 Task: Set the customer id to 'contains' while find customer
Action: Mouse moved to (147, 18)
Screenshot: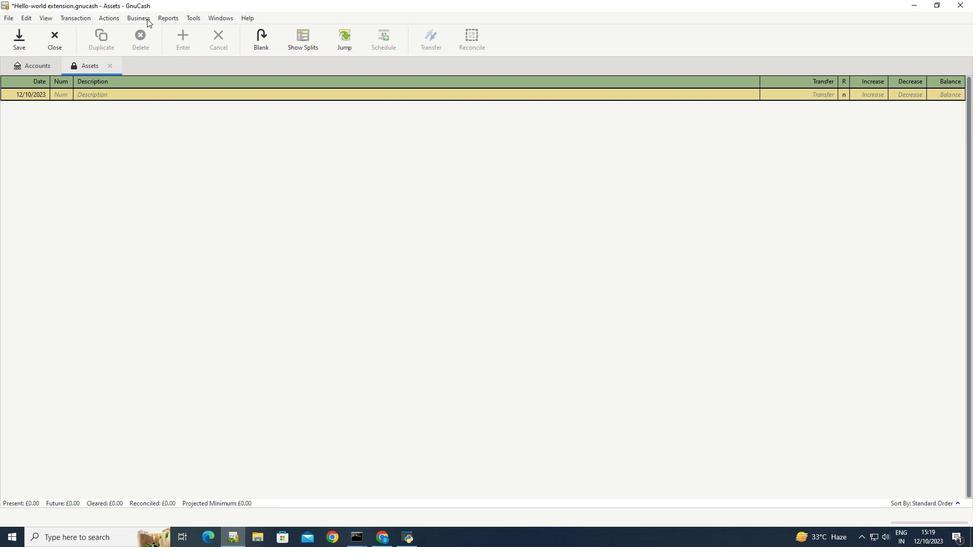 
Action: Mouse pressed left at (147, 18)
Screenshot: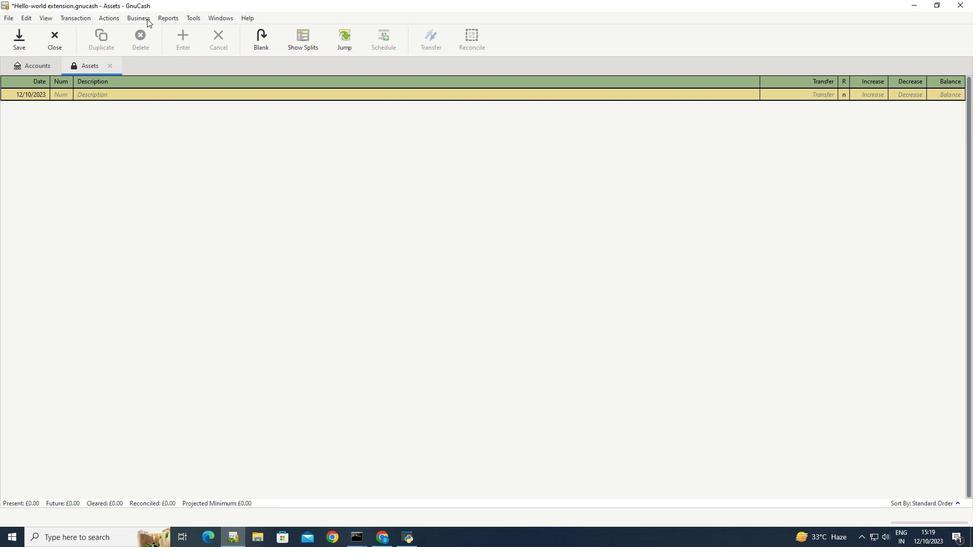 
Action: Mouse moved to (266, 57)
Screenshot: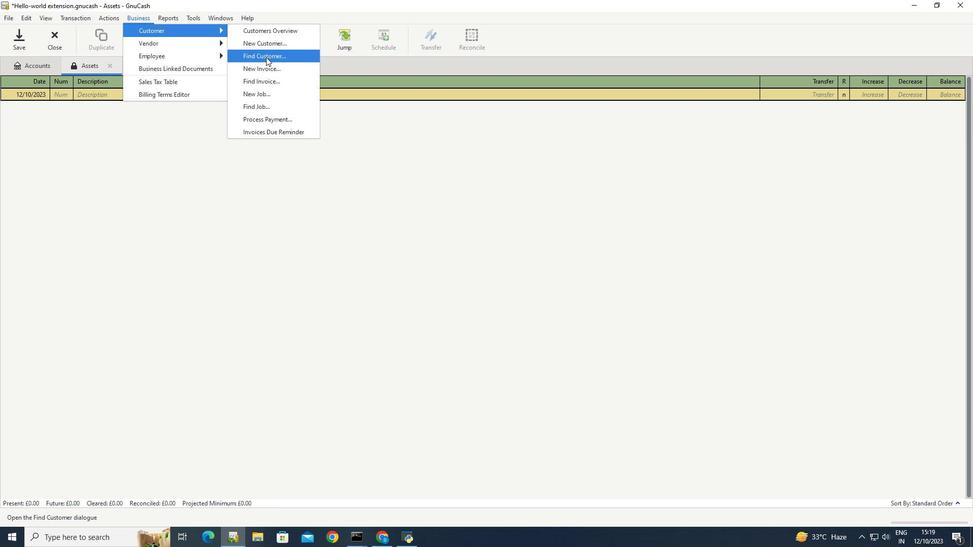 
Action: Mouse pressed left at (266, 57)
Screenshot: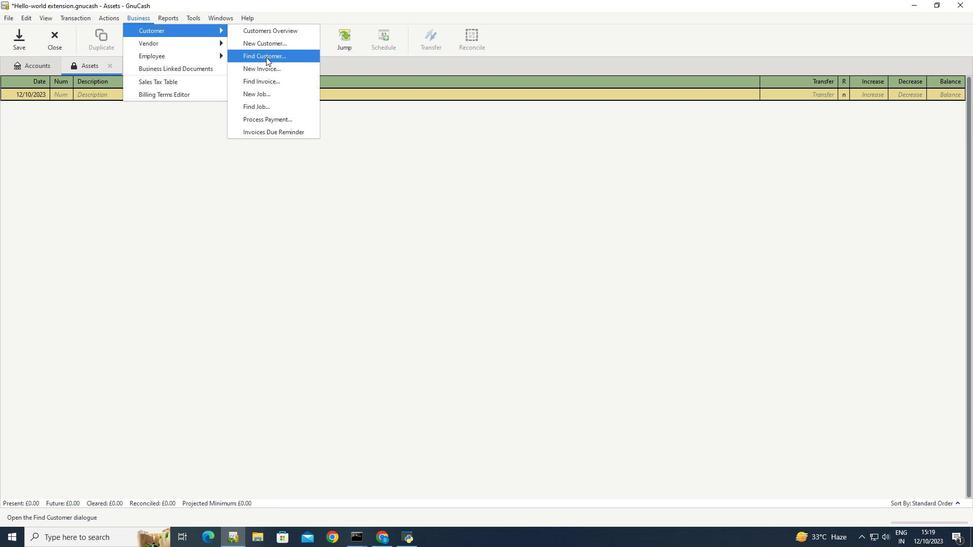 
Action: Mouse moved to (380, 239)
Screenshot: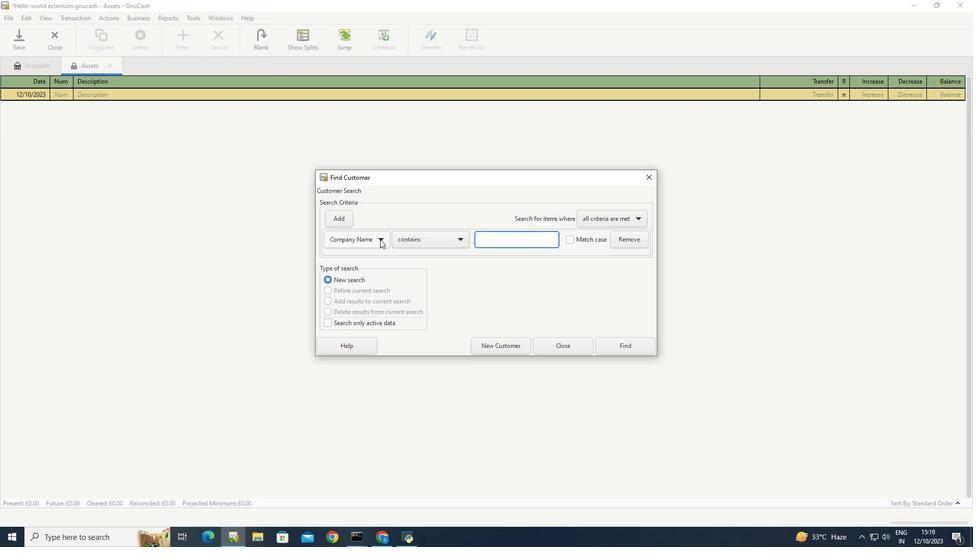 
Action: Mouse pressed left at (380, 239)
Screenshot: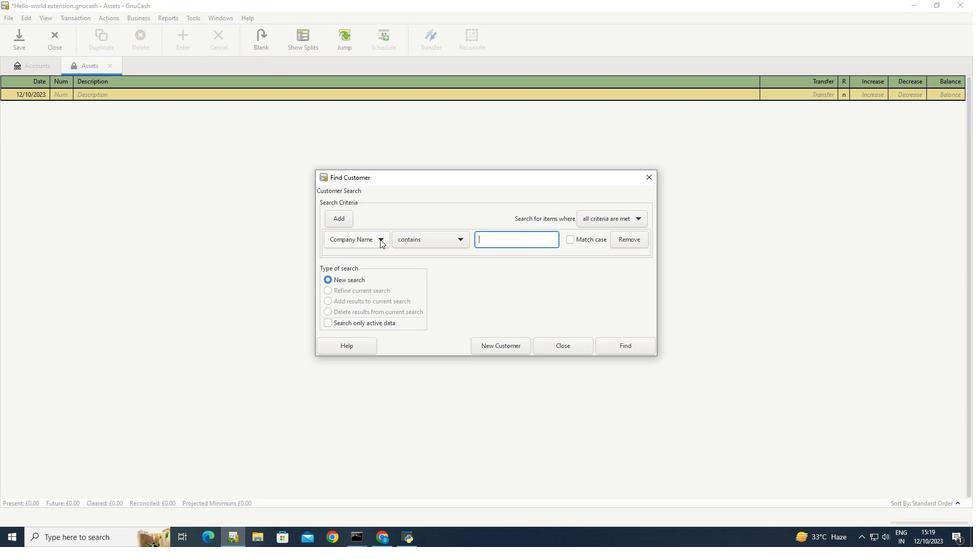 
Action: Mouse moved to (362, 258)
Screenshot: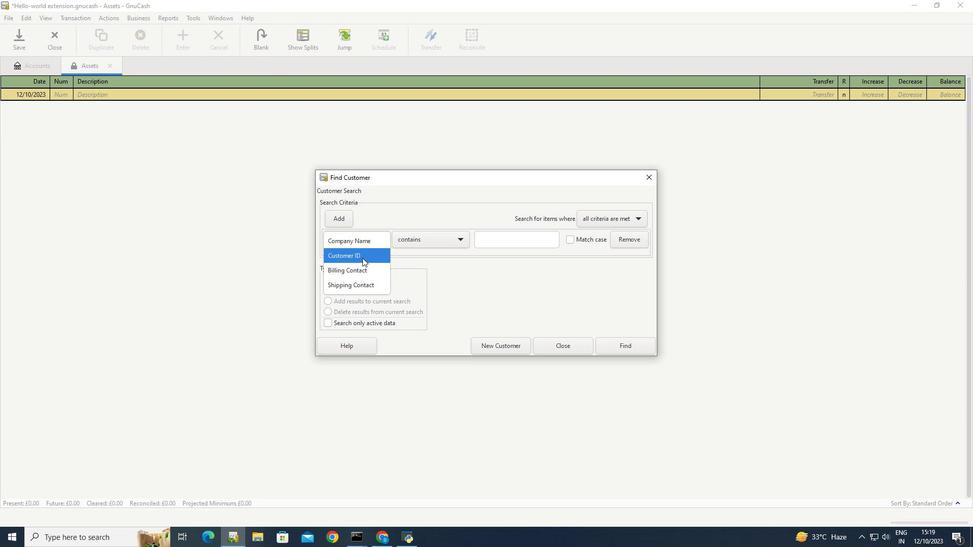 
Action: Mouse pressed left at (362, 258)
Screenshot: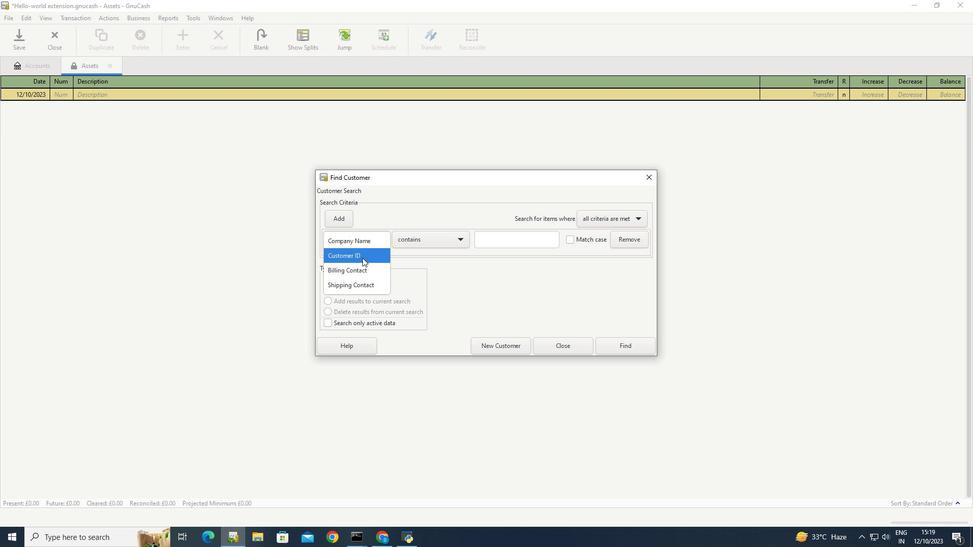 
Action: Mouse moved to (421, 237)
Screenshot: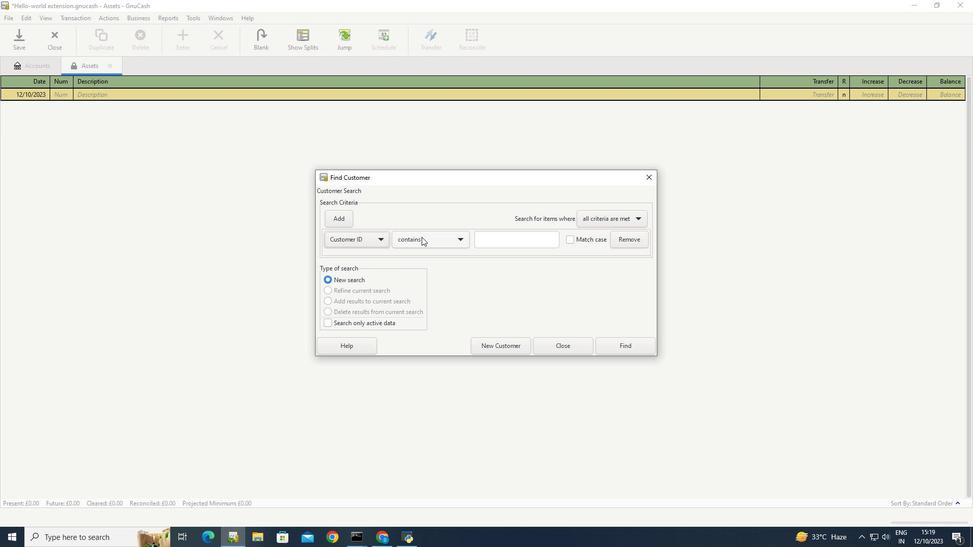 
Action: Mouse pressed left at (421, 237)
Screenshot: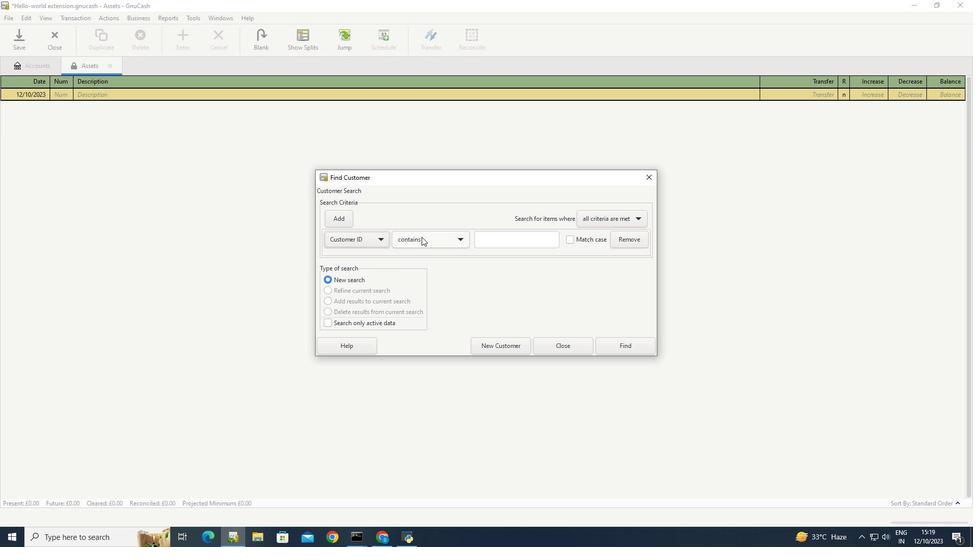 
Action: Mouse moved to (410, 242)
Screenshot: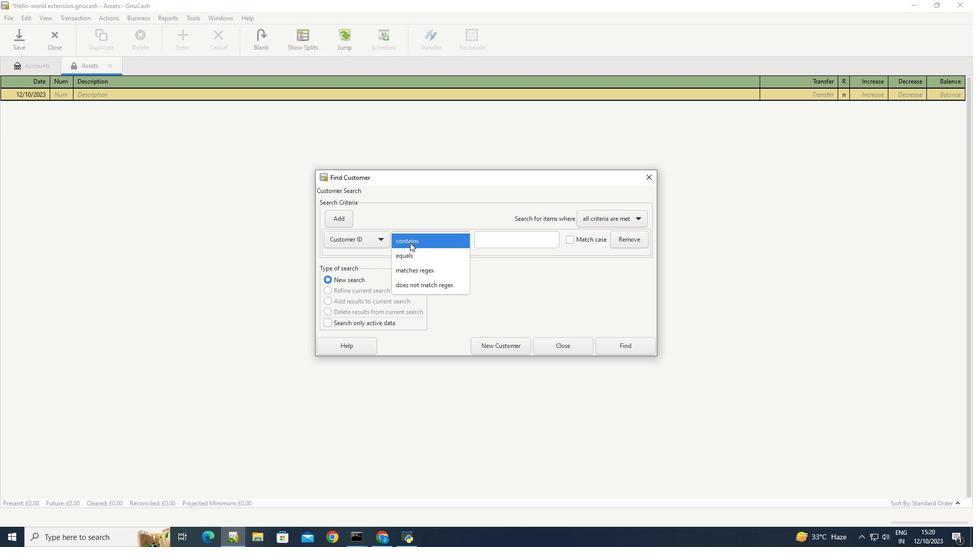 
Action: Mouse pressed left at (410, 242)
Screenshot: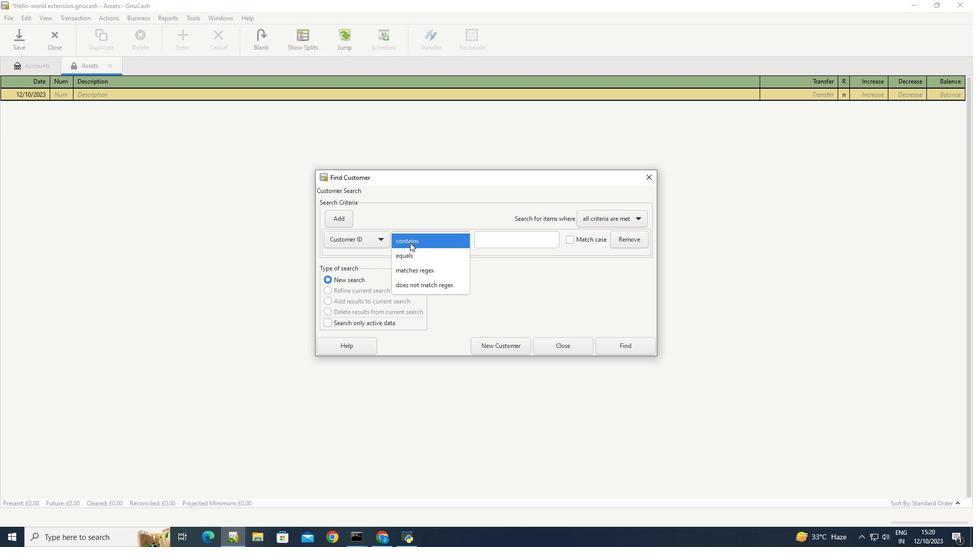
Action: Mouse moved to (462, 277)
Screenshot: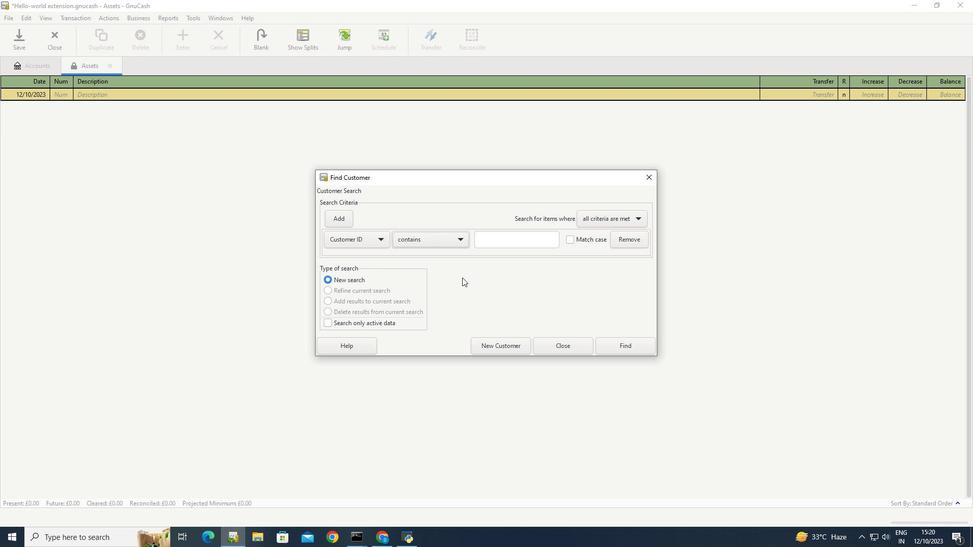 
Action: Mouse pressed left at (462, 277)
Screenshot: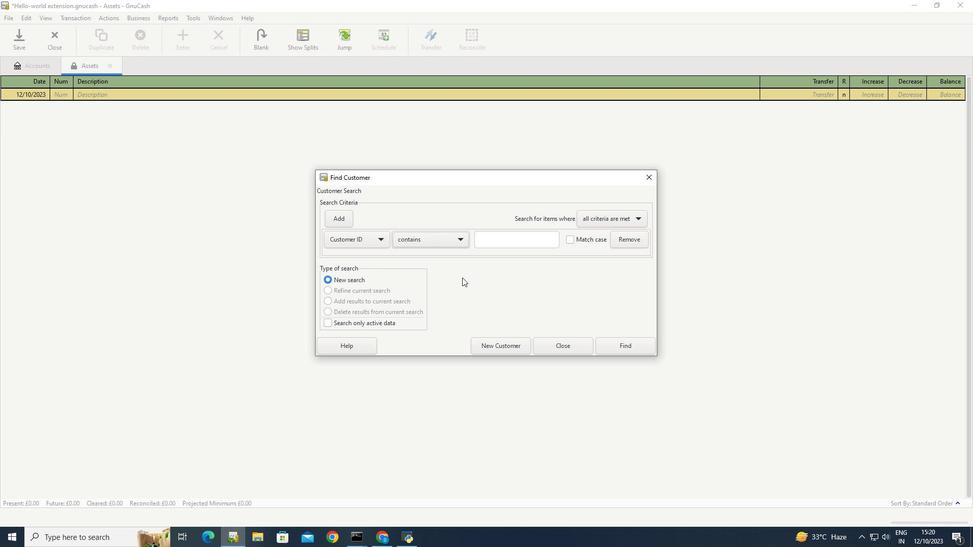 
